 Task: Change theme to luxe.
Action: Mouse moved to (435, 82)
Screenshot: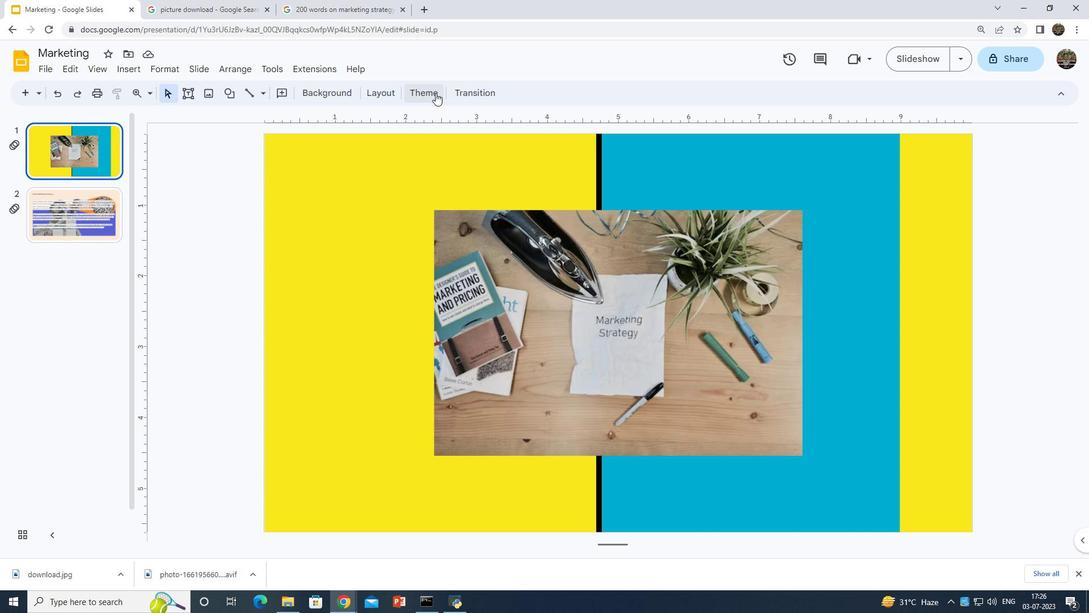 
Action: Mouse pressed left at (435, 82)
Screenshot: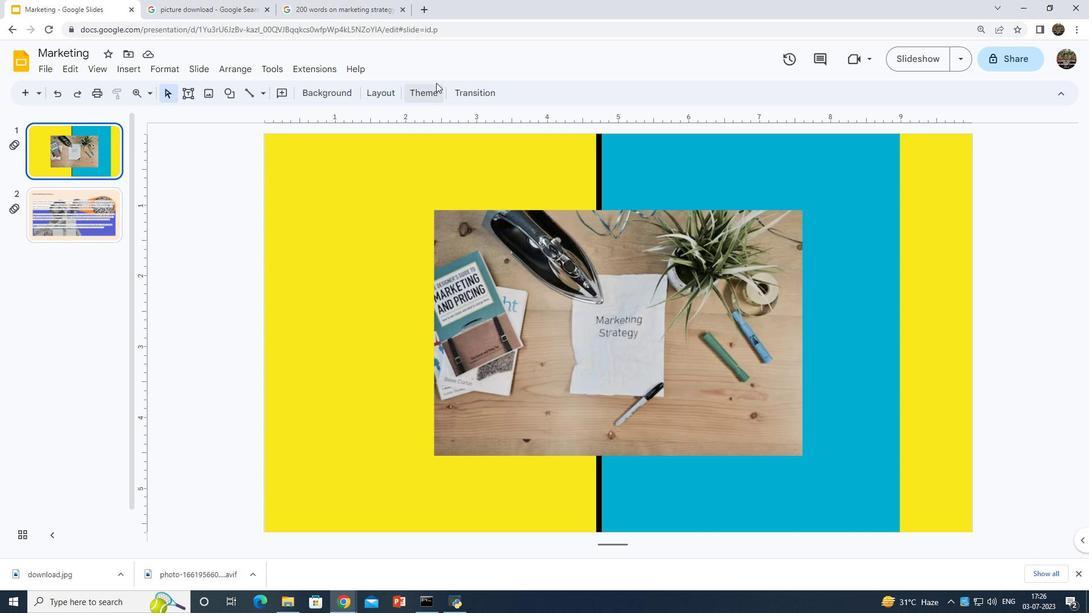 
Action: Mouse moved to (428, 93)
Screenshot: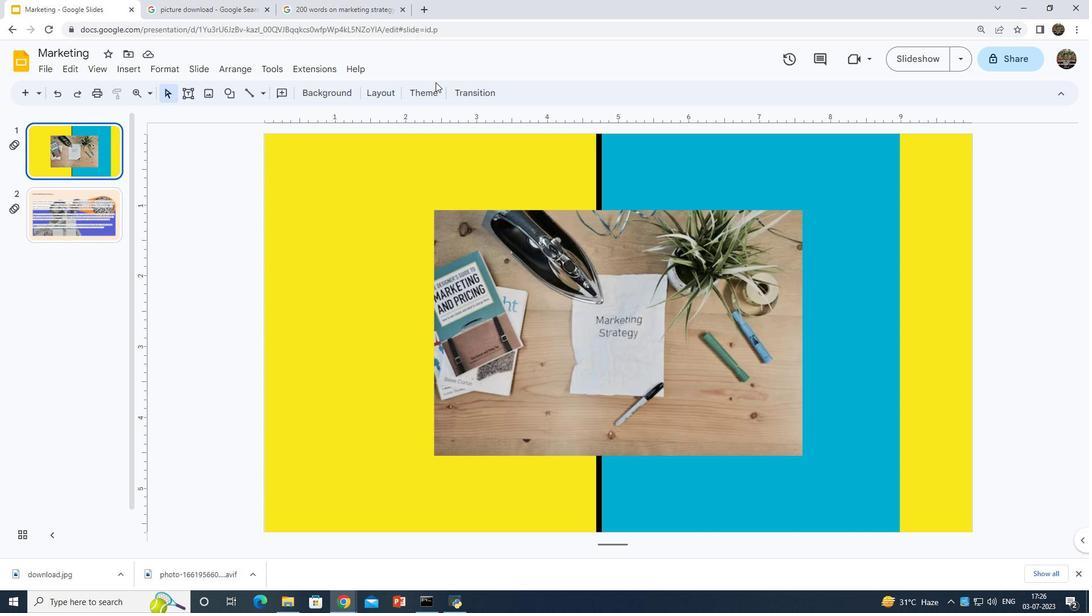 
Action: Mouse pressed left at (428, 93)
Screenshot: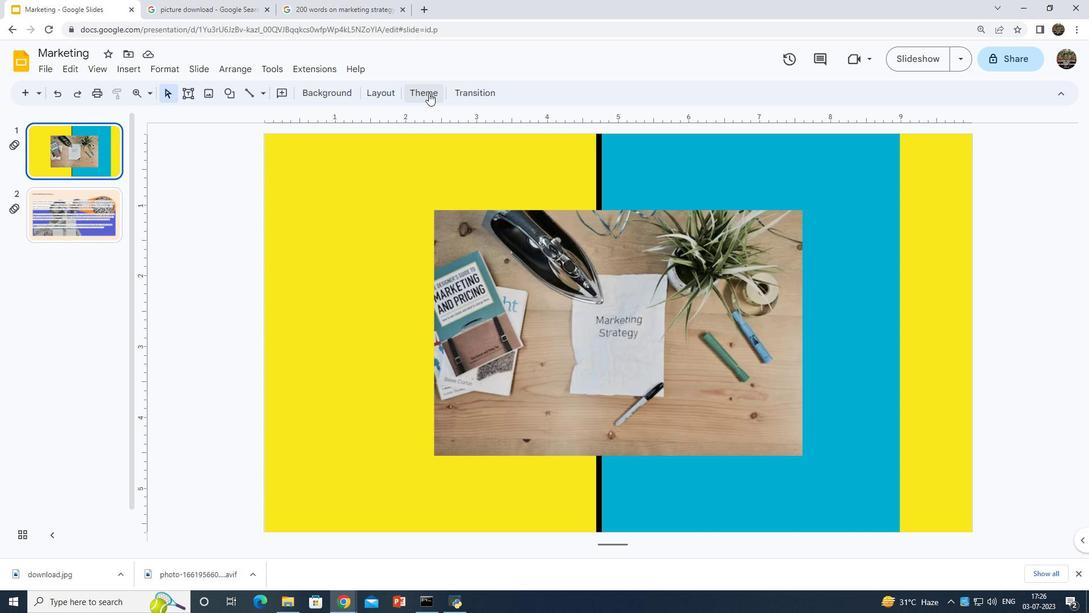 
Action: Mouse moved to (996, 296)
Screenshot: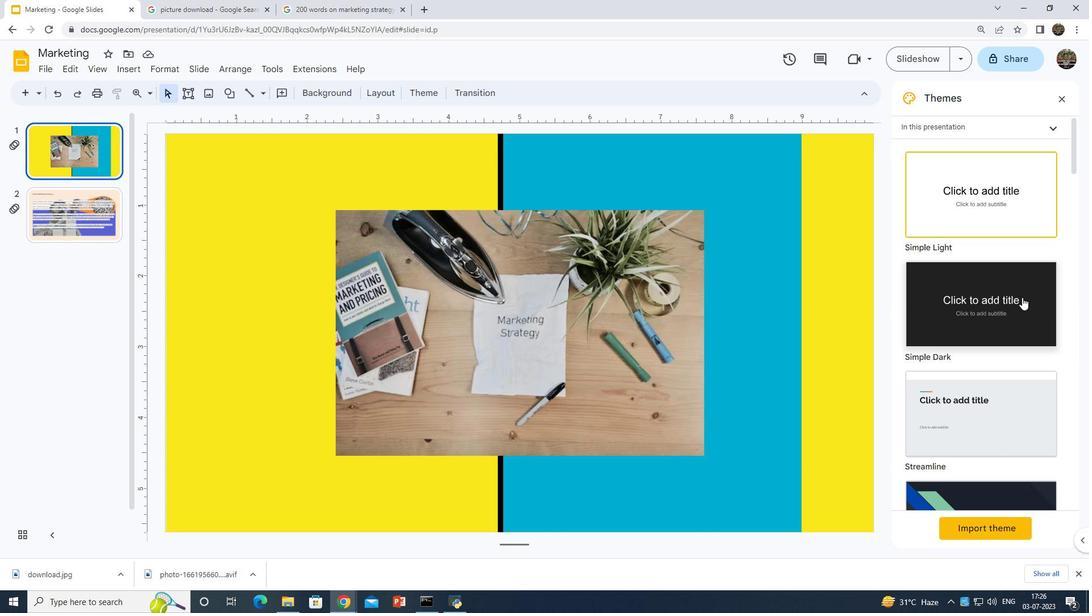 
Action: Mouse scrolled (996, 296) with delta (0, 0)
Screenshot: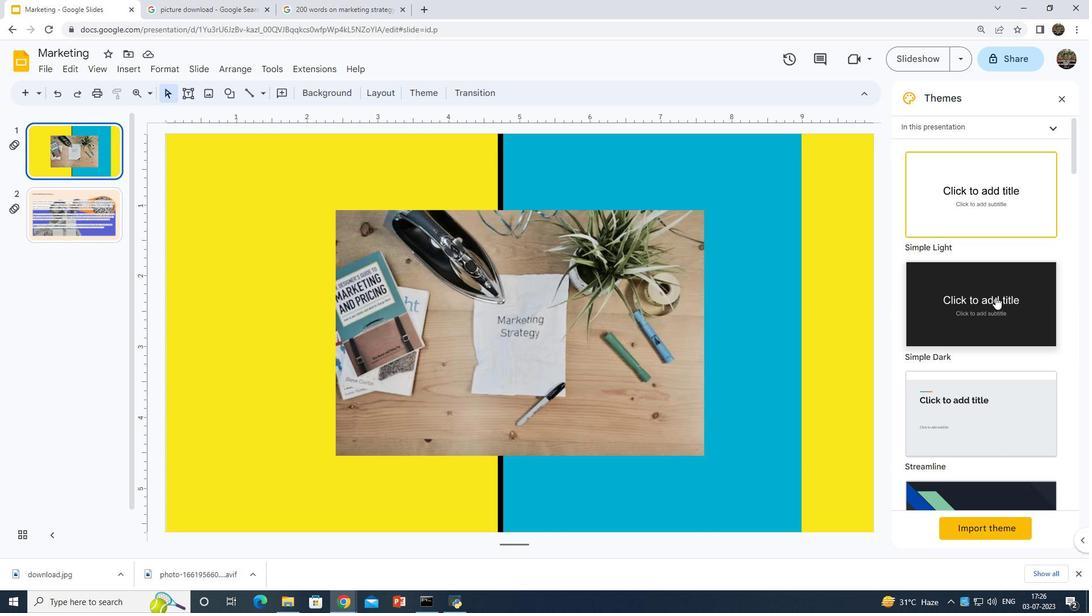 
Action: Mouse scrolled (996, 296) with delta (0, 0)
Screenshot: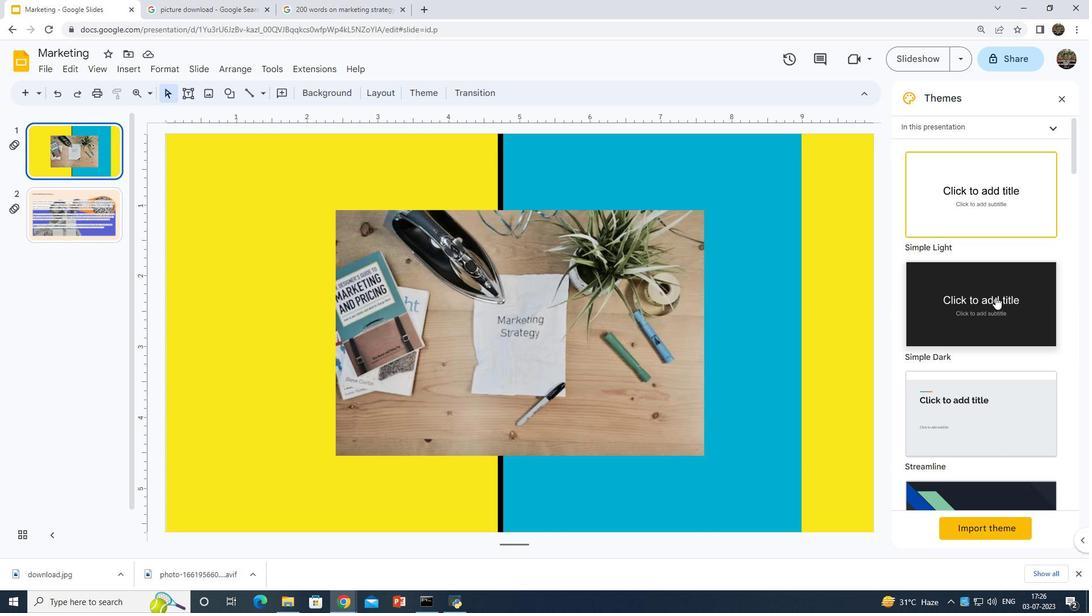 
Action: Mouse scrolled (996, 296) with delta (0, 0)
Screenshot: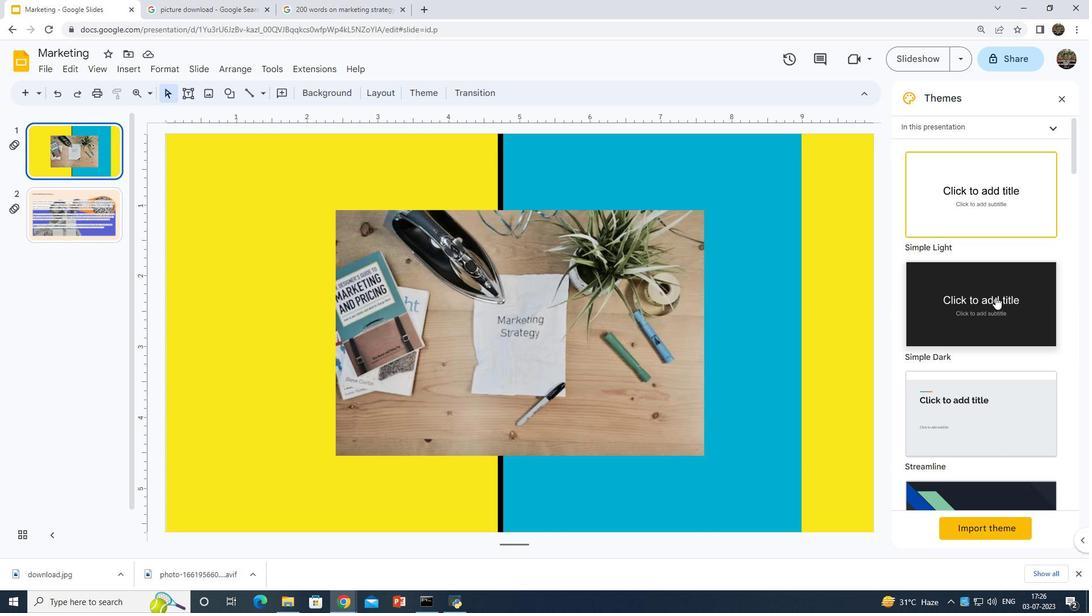 
Action: Mouse scrolled (996, 296) with delta (0, 0)
Screenshot: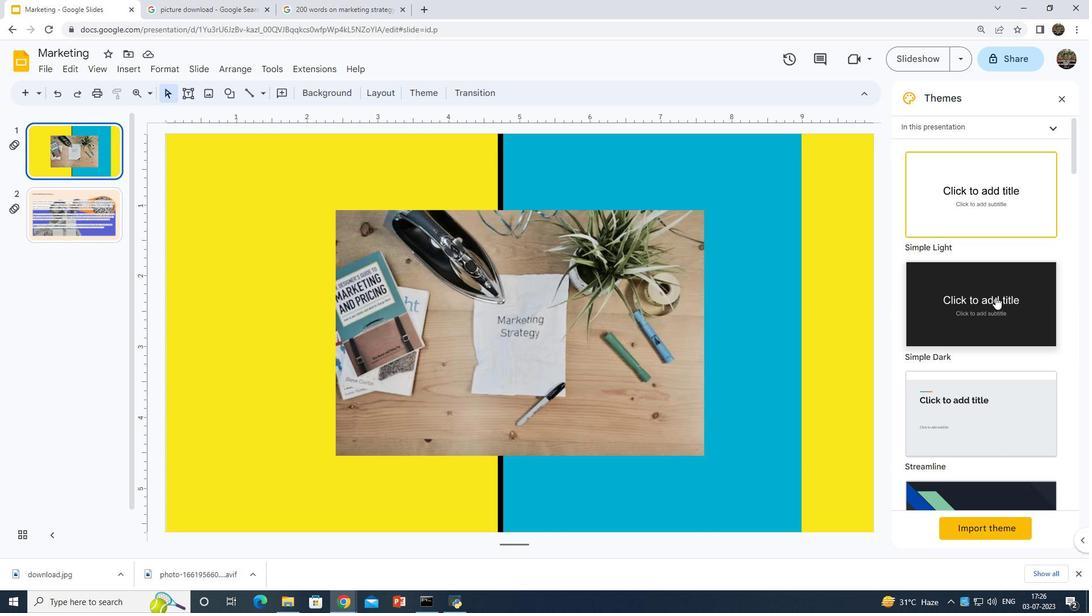 
Action: Mouse scrolled (996, 296) with delta (0, 0)
Screenshot: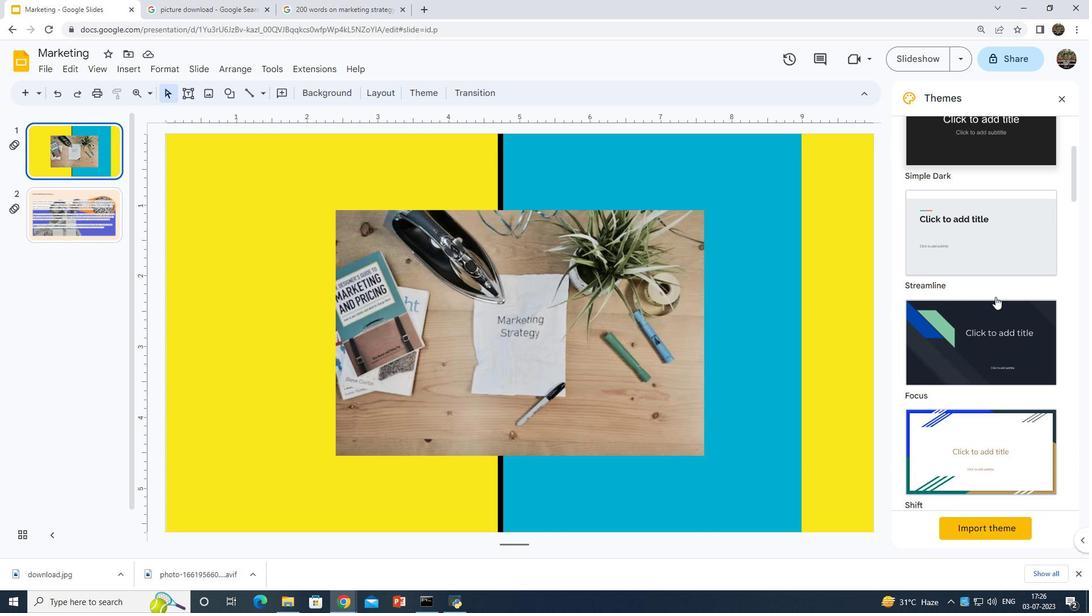 
Action: Mouse scrolled (996, 296) with delta (0, 0)
Screenshot: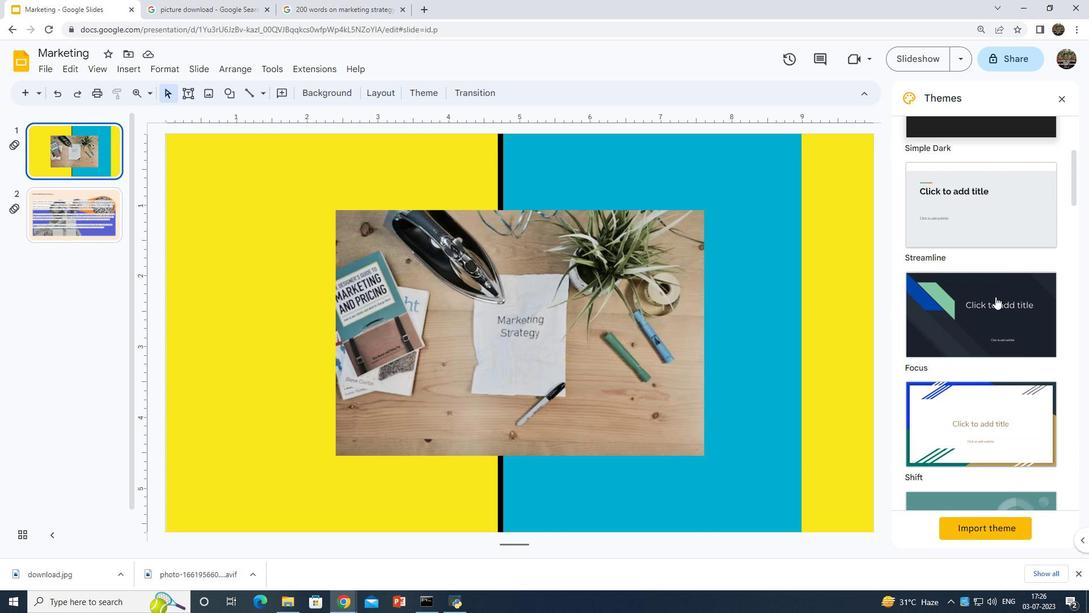 
Action: Mouse scrolled (996, 296) with delta (0, 0)
Screenshot: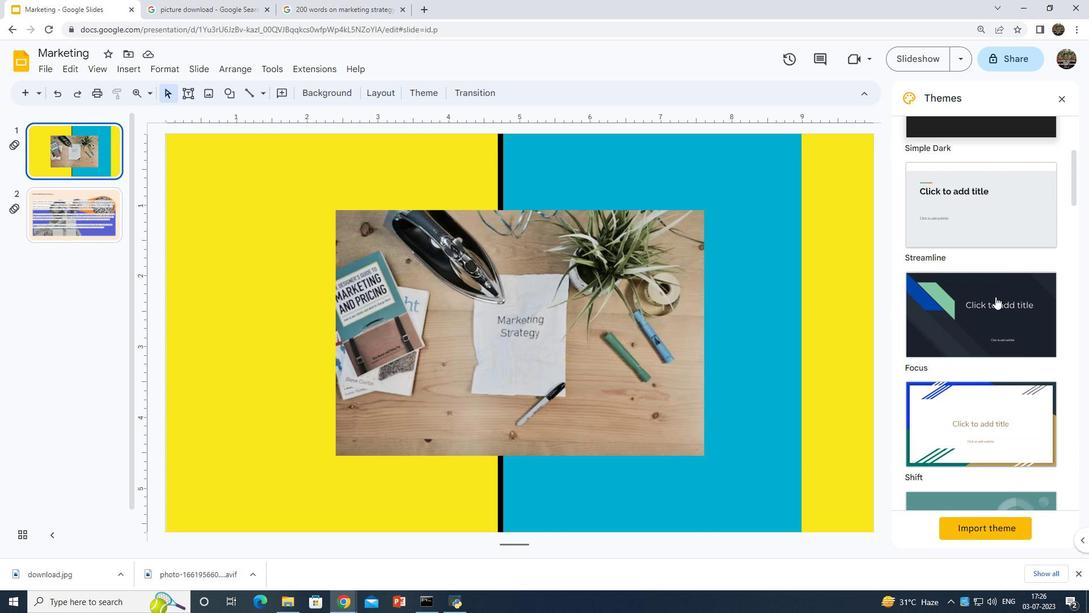 
Action: Mouse scrolled (996, 296) with delta (0, 0)
Screenshot: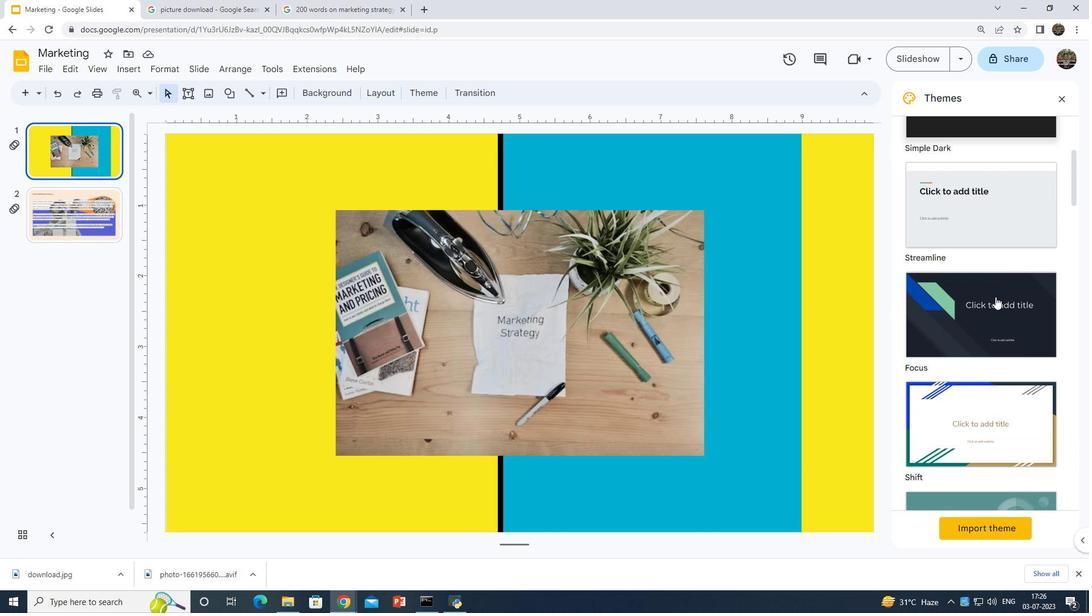 
Action: Mouse scrolled (996, 296) with delta (0, 0)
Screenshot: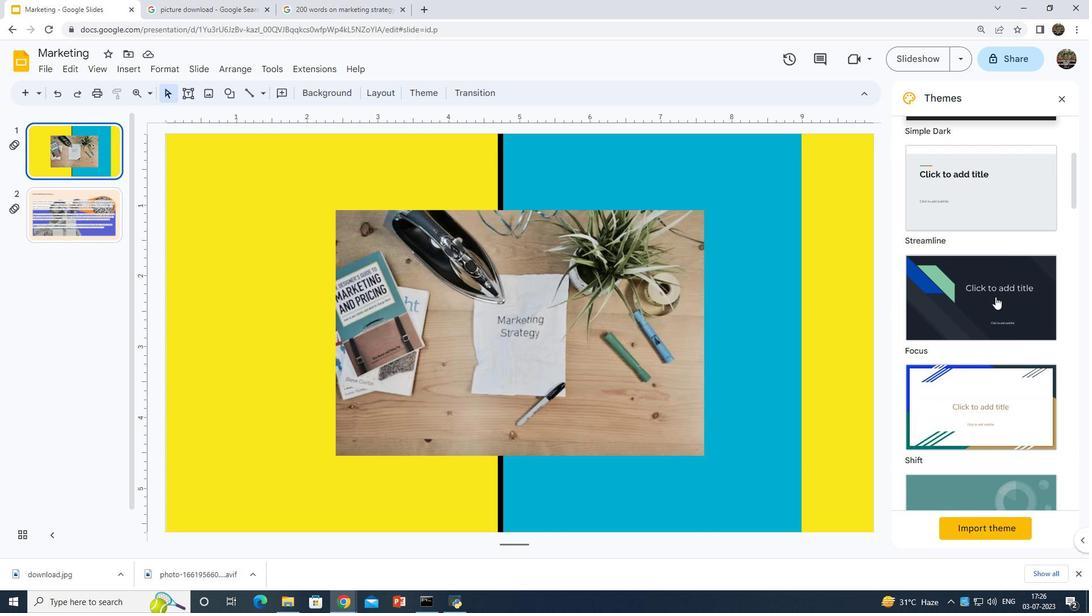 
Action: Mouse scrolled (996, 296) with delta (0, 0)
Screenshot: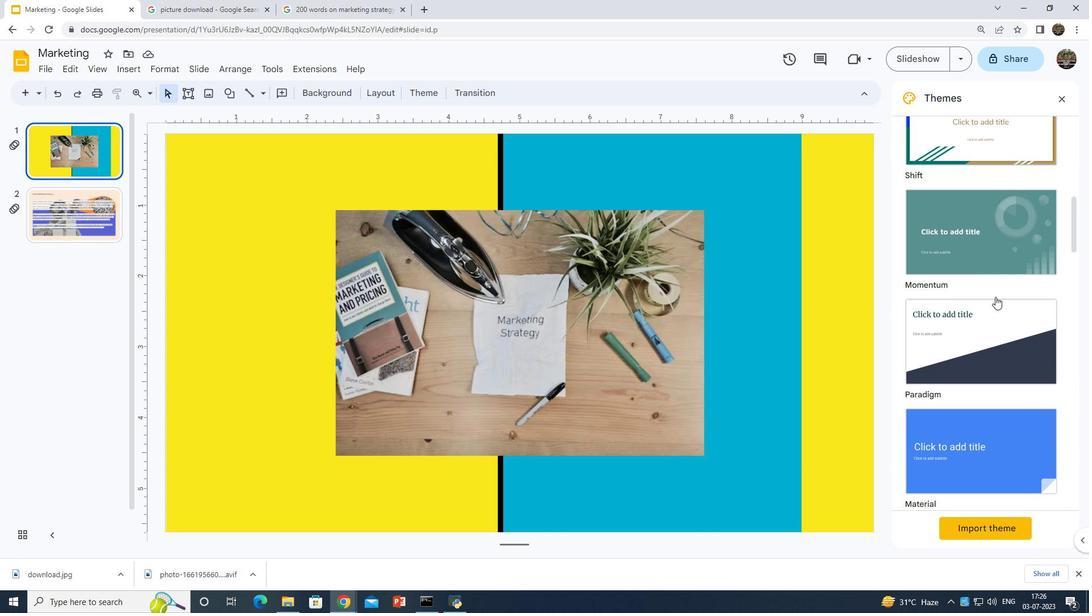 
Action: Mouse scrolled (996, 296) with delta (0, 0)
Screenshot: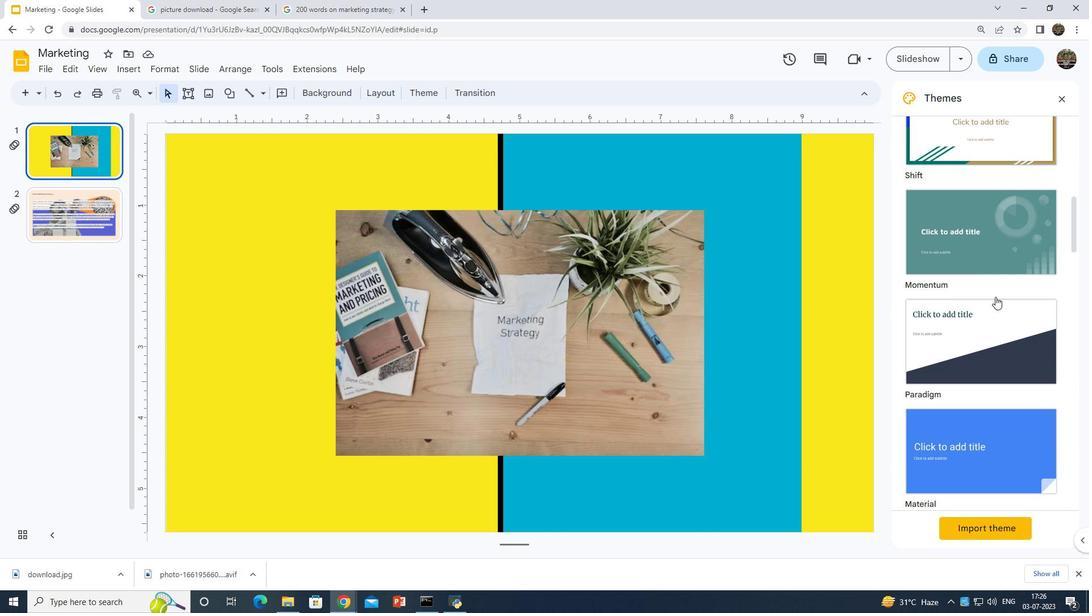 
Action: Mouse scrolled (996, 296) with delta (0, 0)
Screenshot: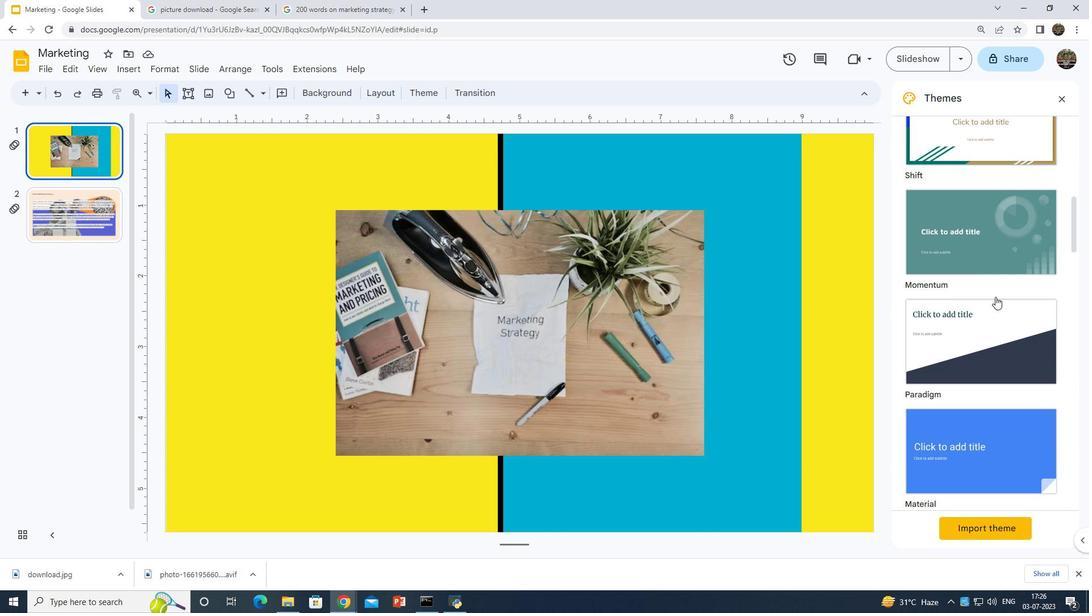 
Action: Mouse scrolled (996, 296) with delta (0, 0)
Screenshot: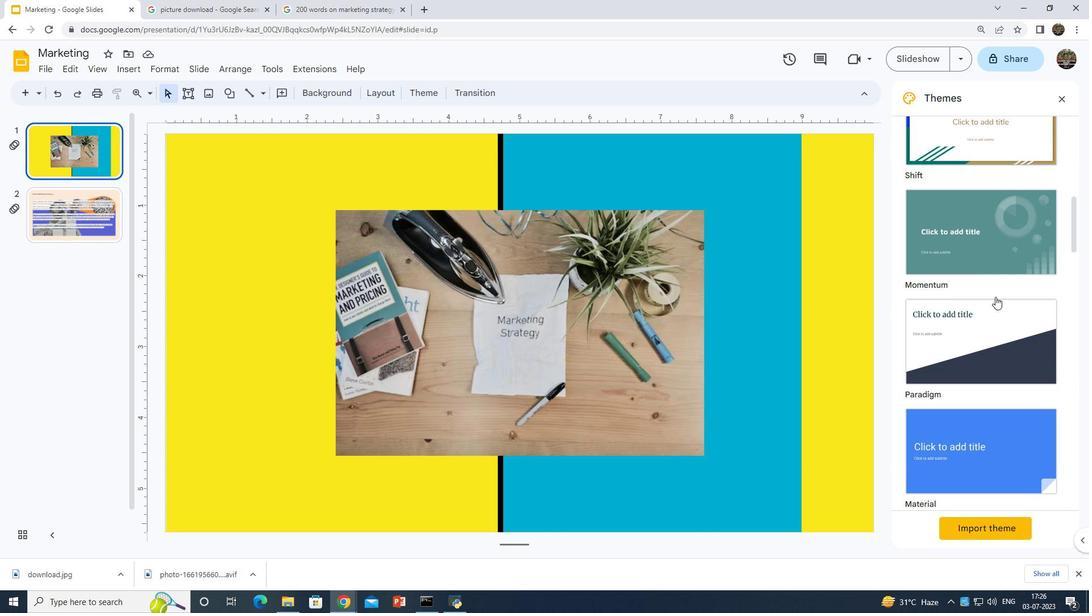 
Action: Mouse scrolled (996, 296) with delta (0, 0)
Screenshot: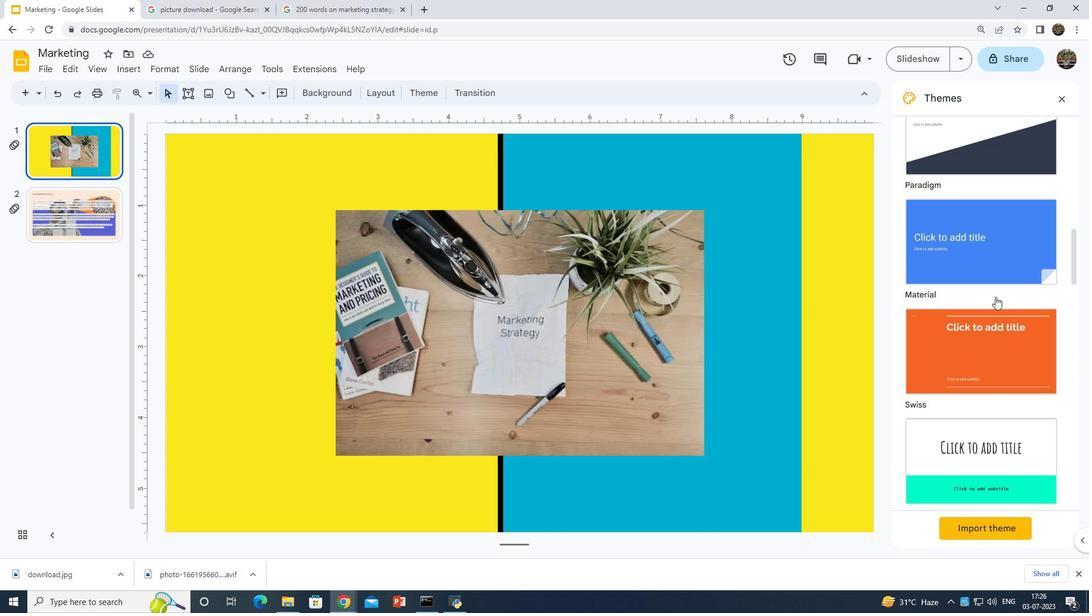 
Action: Mouse scrolled (996, 296) with delta (0, 0)
Screenshot: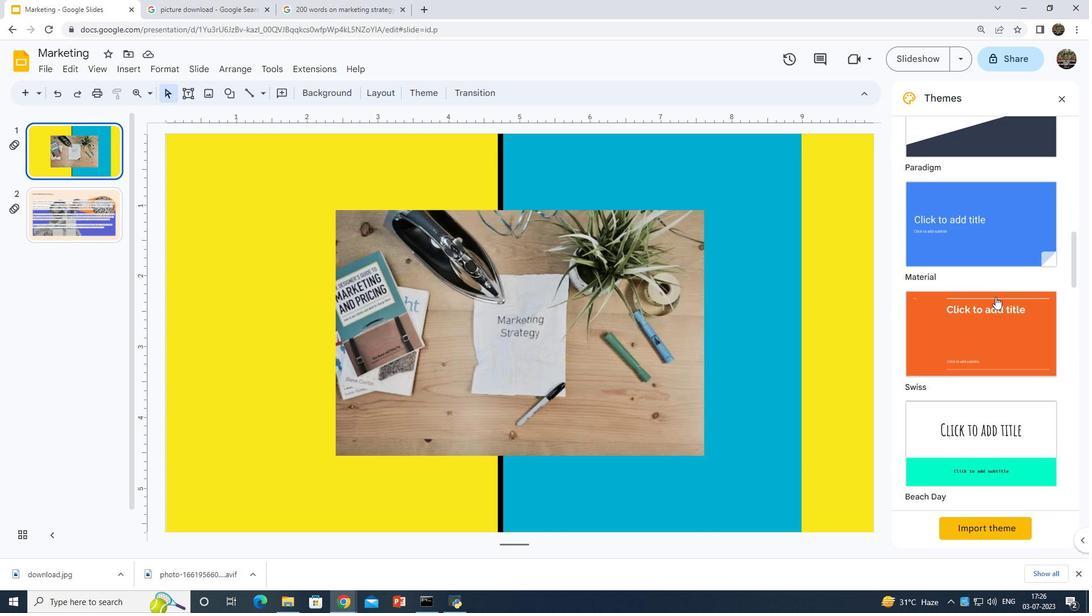 
Action: Mouse scrolled (996, 296) with delta (0, 0)
Screenshot: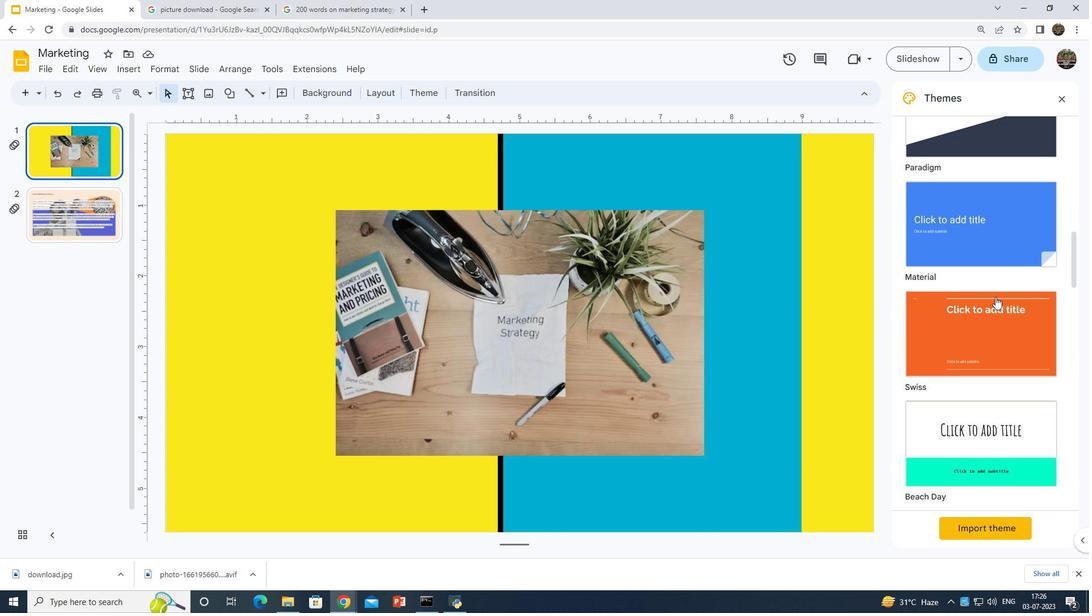 
Action: Mouse scrolled (996, 296) with delta (0, 0)
Screenshot: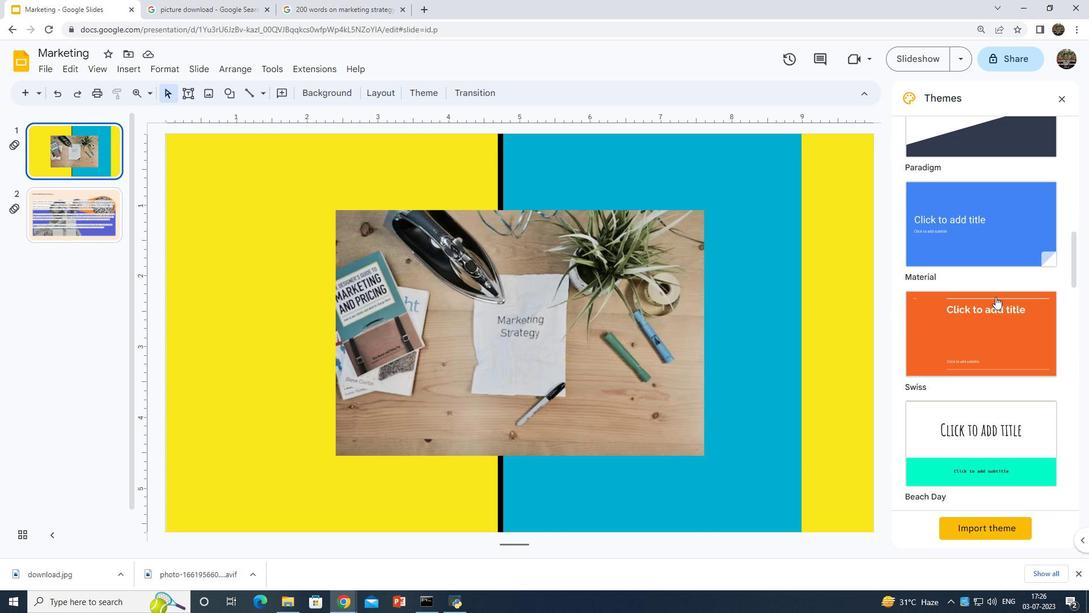 
Action: Mouse scrolled (996, 296) with delta (0, 0)
Screenshot: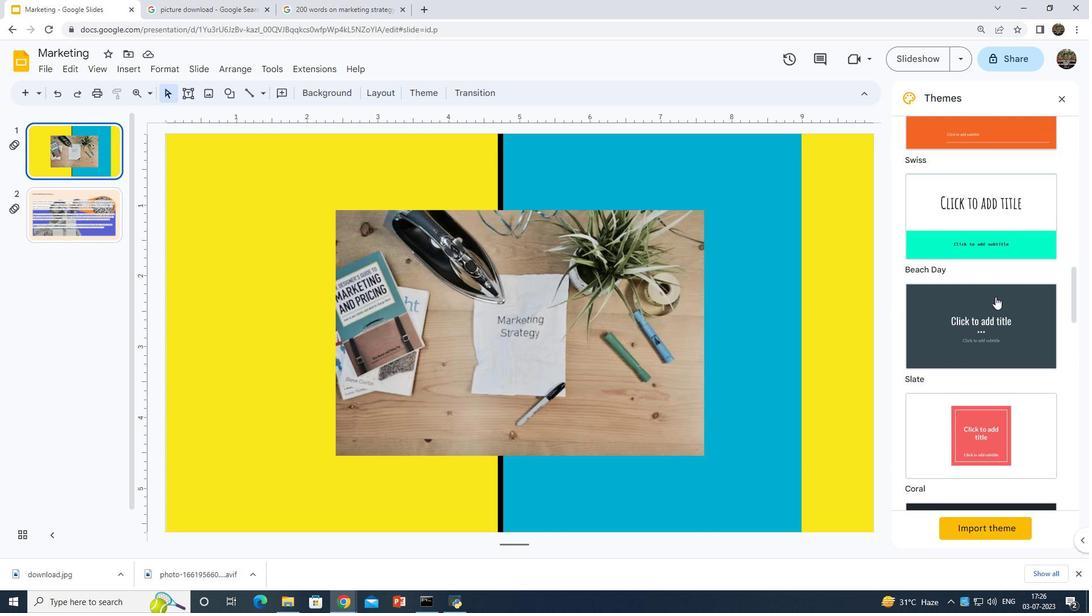 
Action: Mouse scrolled (996, 296) with delta (0, 0)
Screenshot: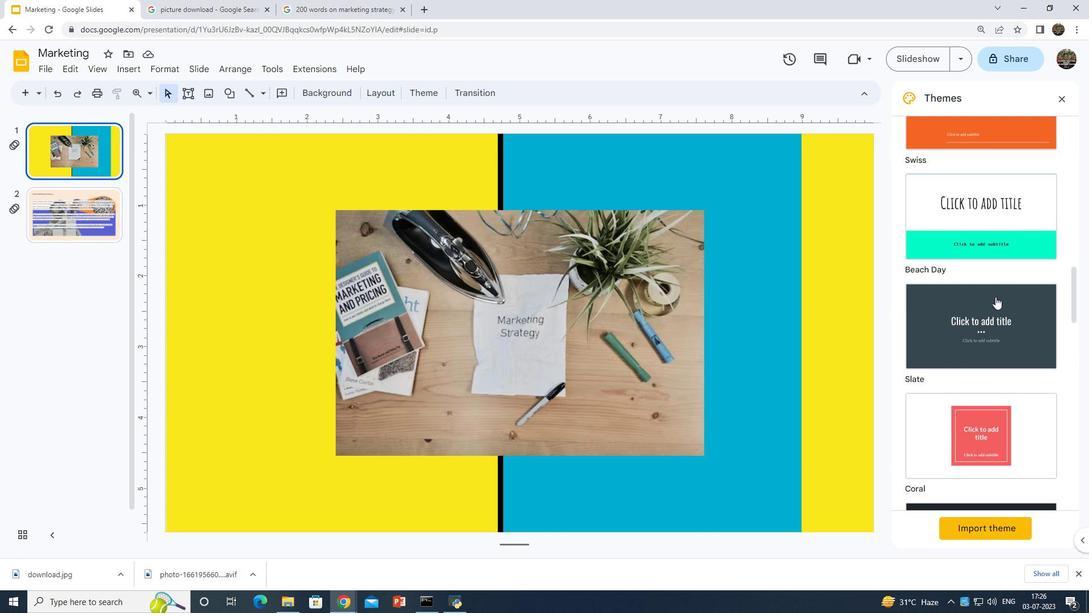 
Action: Mouse scrolled (996, 296) with delta (0, 0)
Screenshot: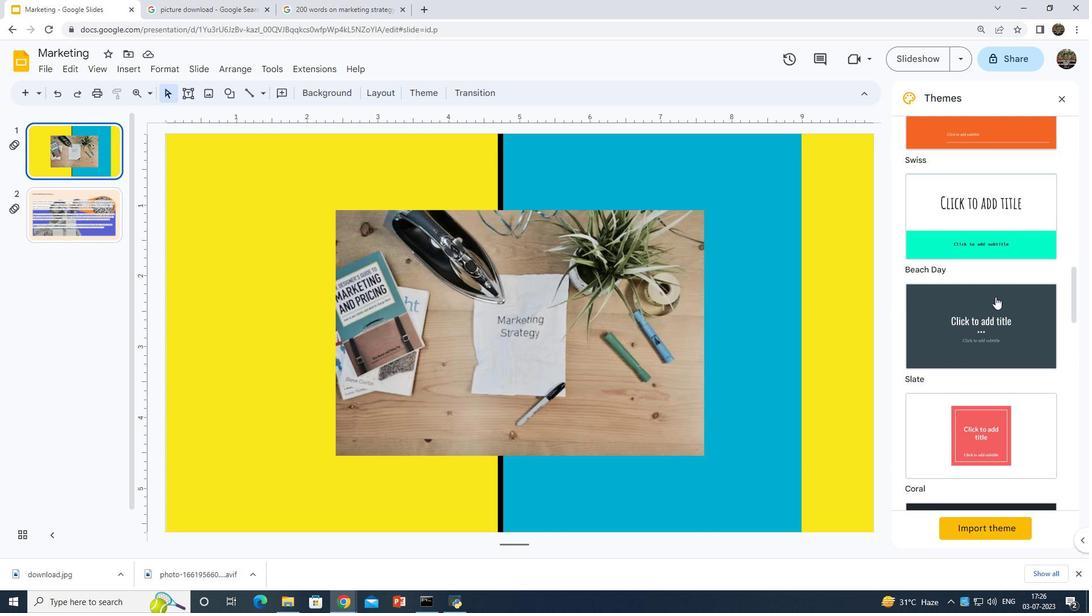 
Action: Mouse moved to (995, 296)
Screenshot: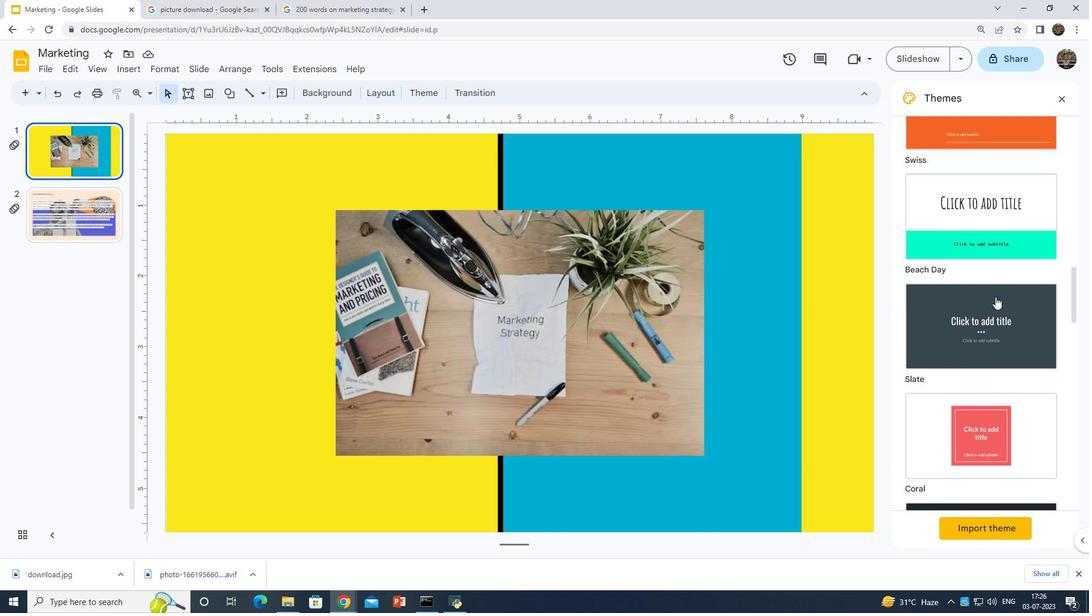 
Action: Mouse scrolled (995, 296) with delta (0, 0)
Screenshot: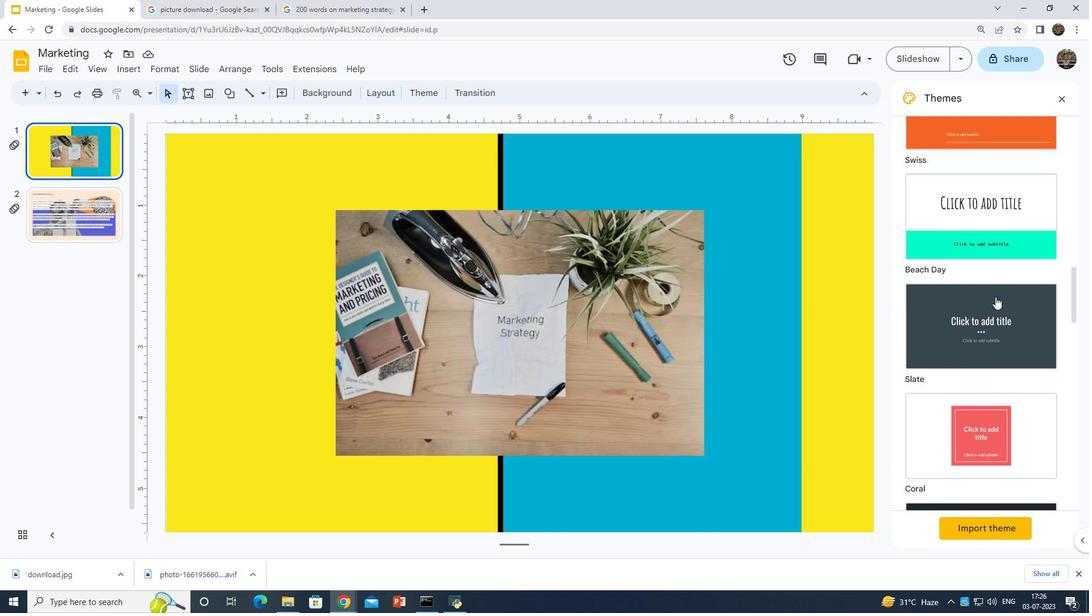
Action: Mouse scrolled (995, 296) with delta (0, 0)
Screenshot: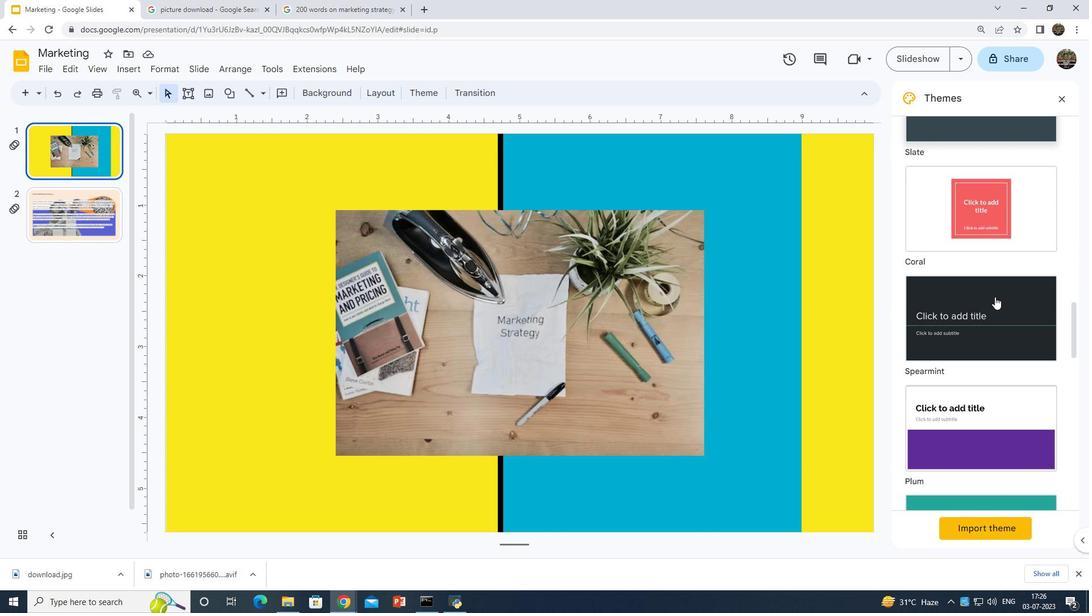 
Action: Mouse scrolled (995, 296) with delta (0, 0)
Screenshot: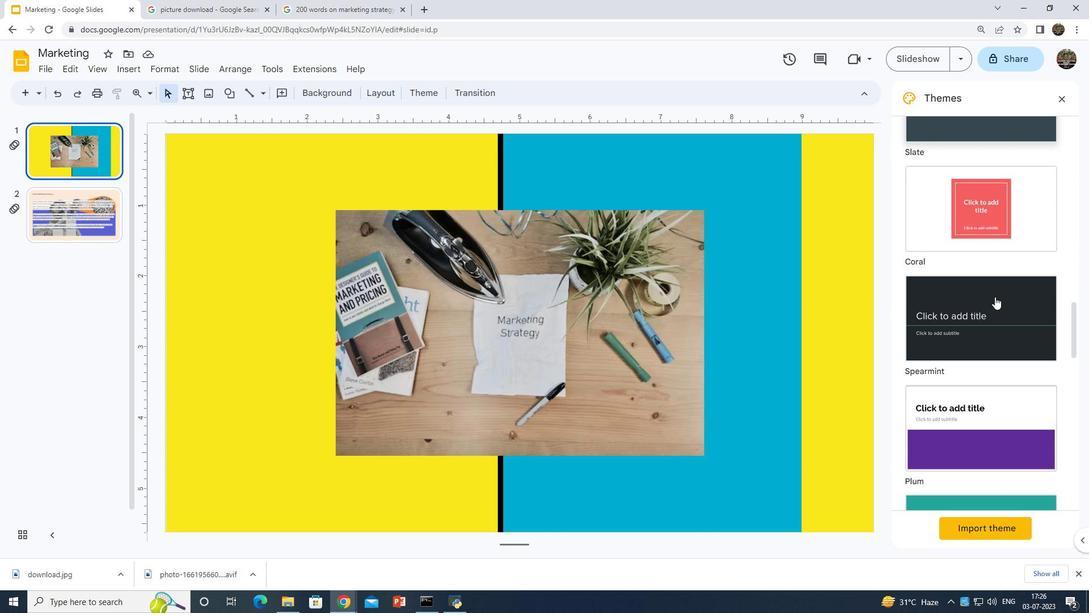 
Action: Mouse scrolled (995, 296) with delta (0, 0)
Screenshot: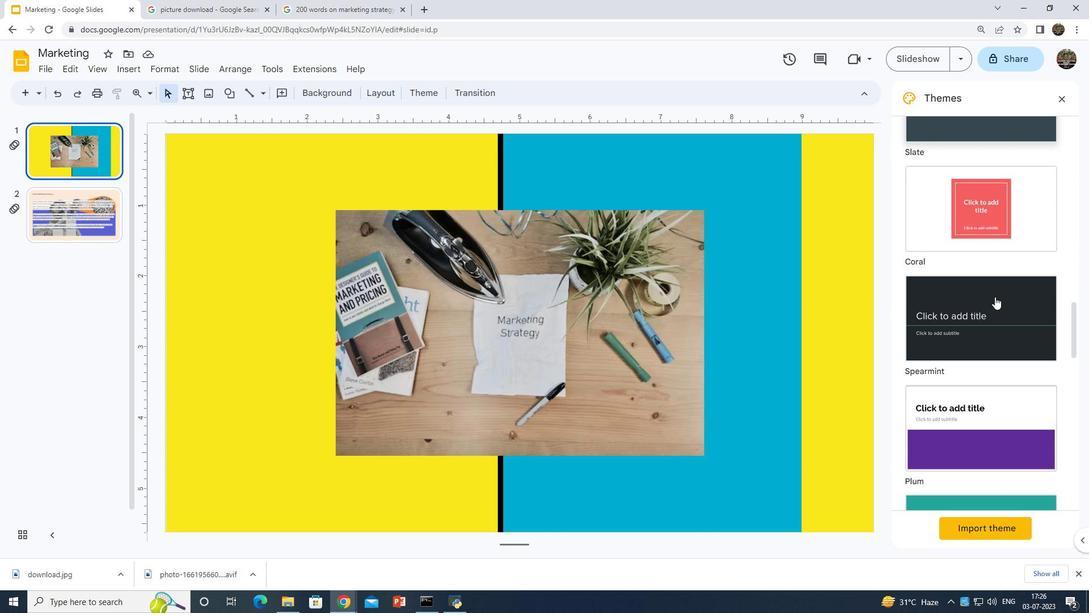 
Action: Mouse scrolled (995, 296) with delta (0, 0)
Screenshot: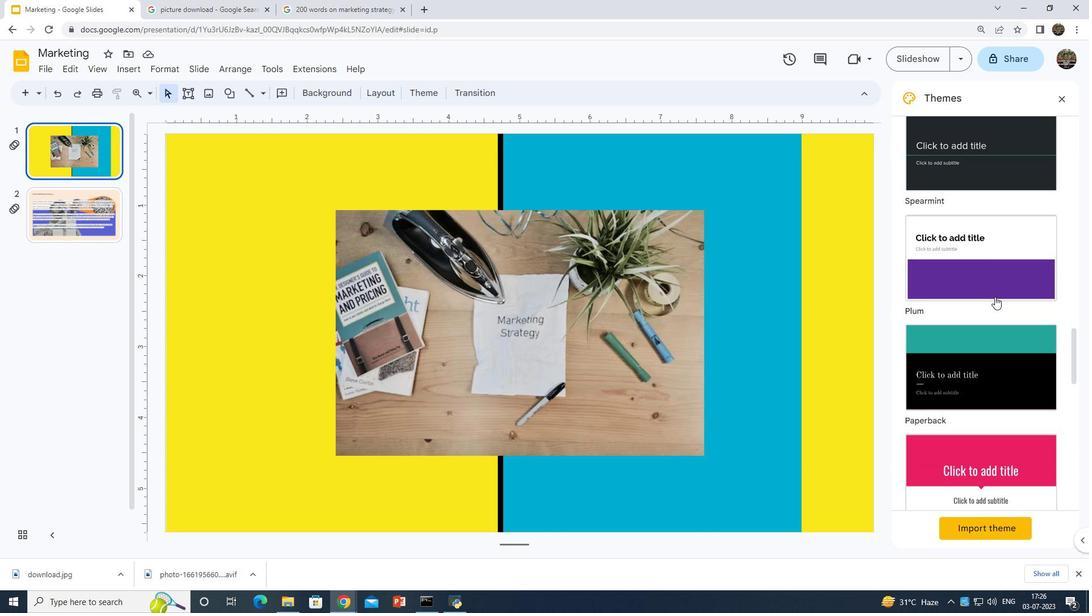 
Action: Mouse scrolled (995, 296) with delta (0, 0)
Screenshot: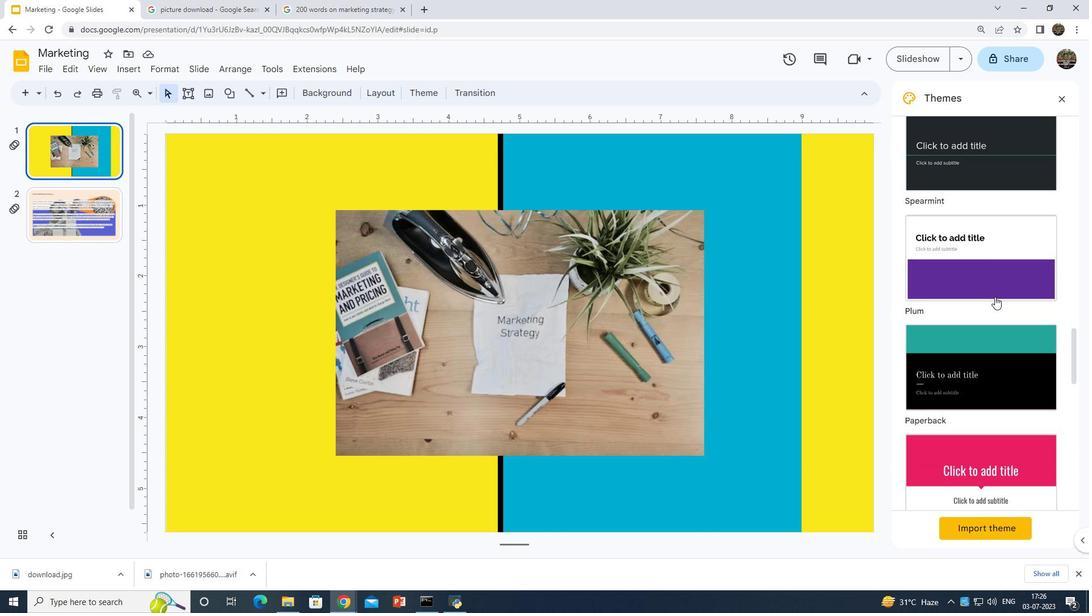 
Action: Mouse scrolled (995, 296) with delta (0, 0)
Screenshot: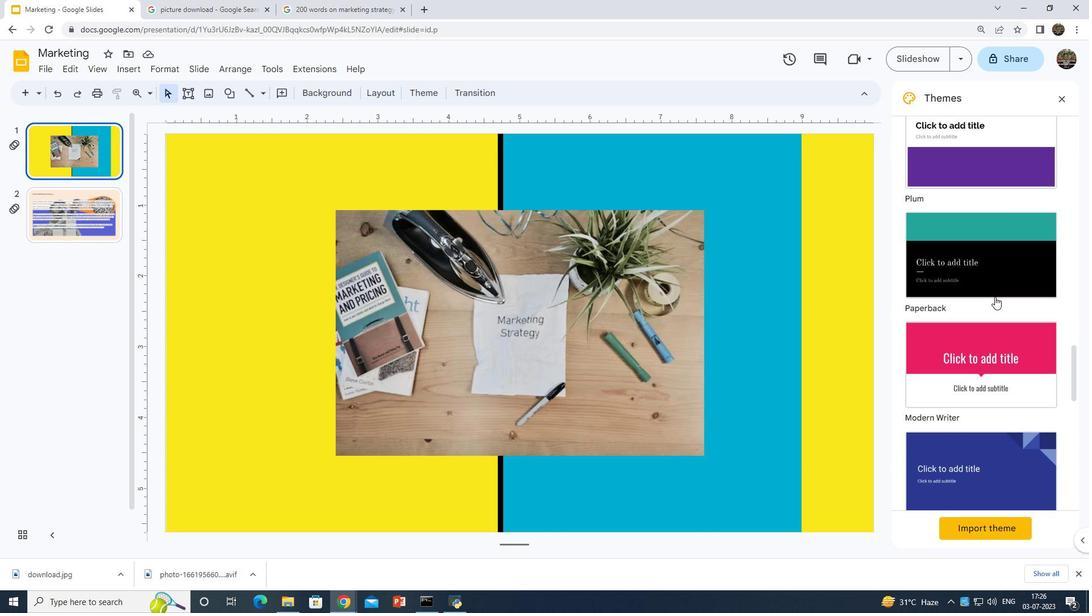 
Action: Mouse scrolled (995, 296) with delta (0, 0)
Screenshot: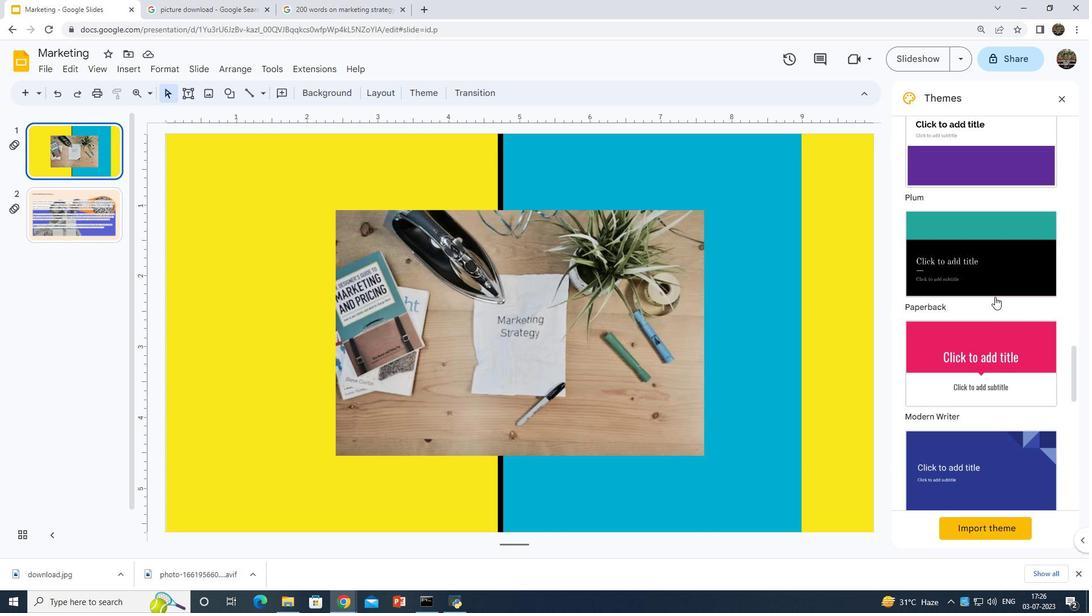 
Action: Mouse scrolled (995, 296) with delta (0, 0)
Screenshot: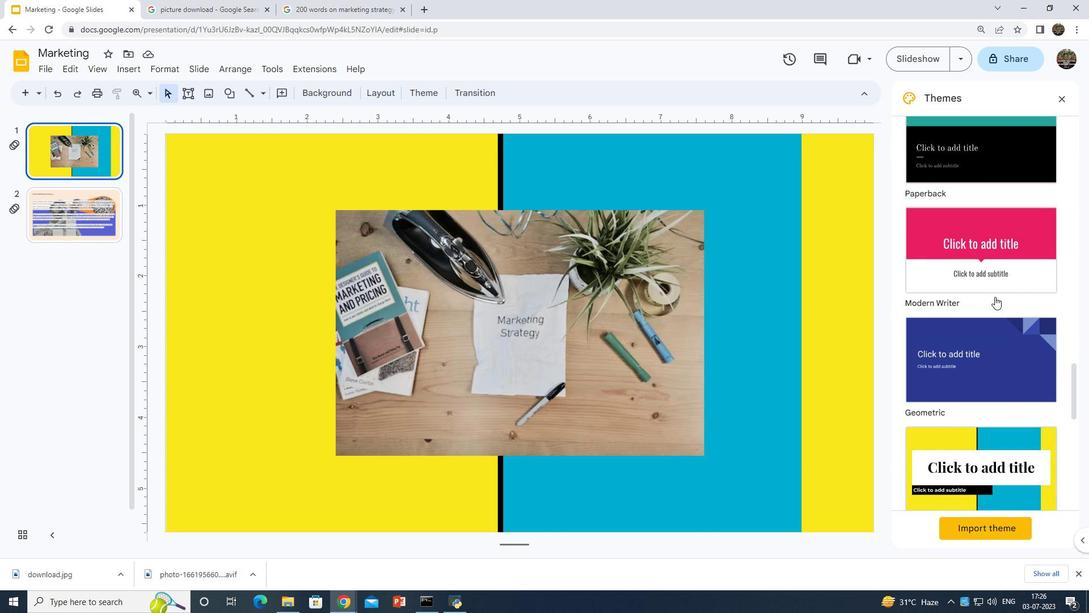 
Action: Mouse scrolled (995, 296) with delta (0, 0)
Screenshot: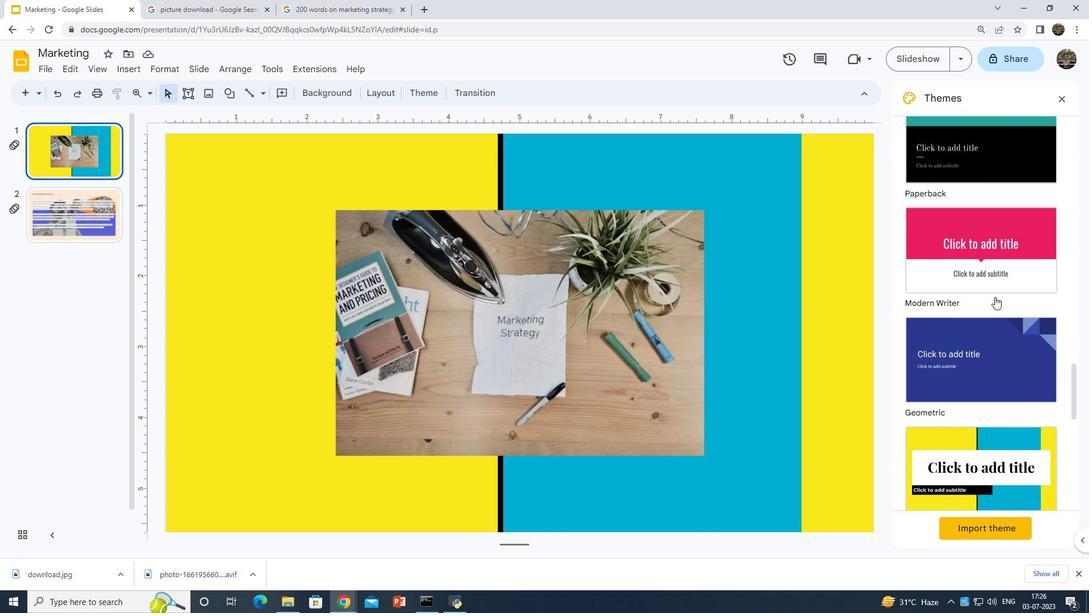 
Action: Mouse scrolled (995, 296) with delta (0, 0)
Screenshot: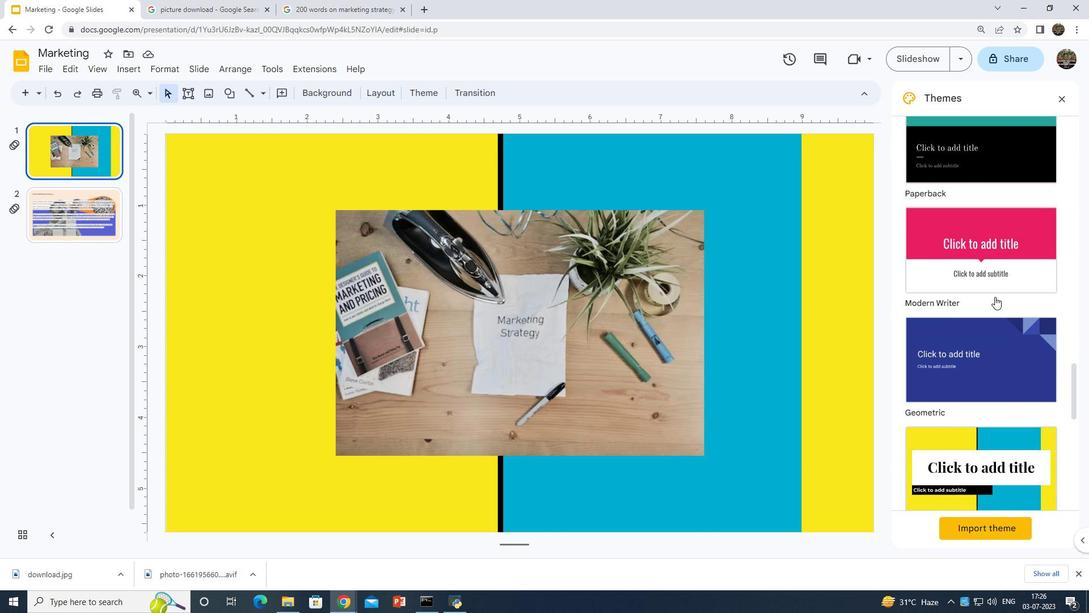 
Action: Mouse scrolled (995, 296) with delta (0, 0)
Screenshot: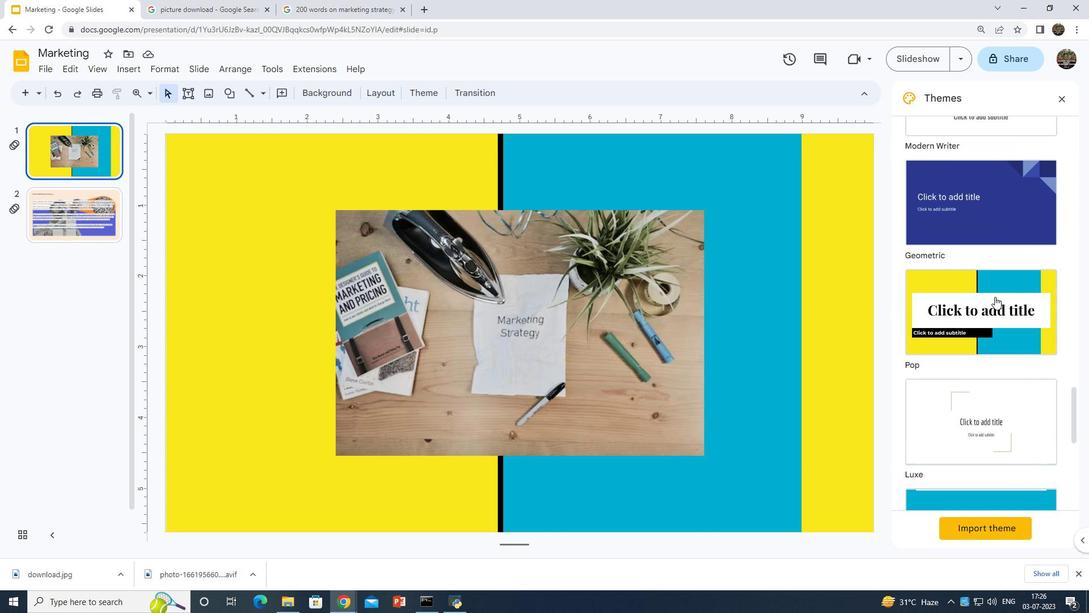 
Action: Mouse scrolled (995, 296) with delta (0, 0)
Screenshot: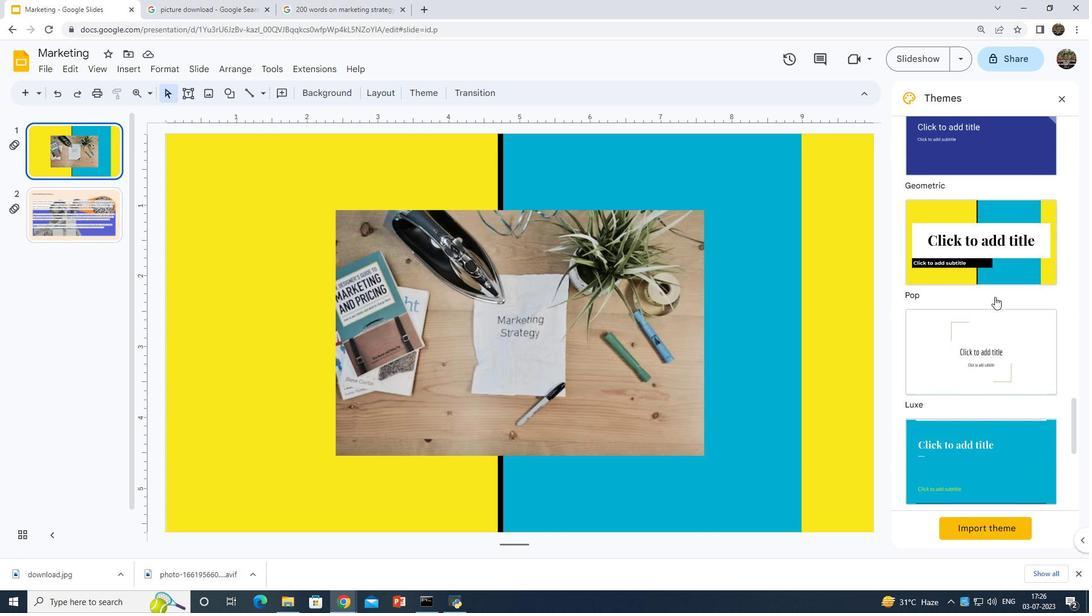 
Action: Mouse pressed left at (995, 296)
Screenshot: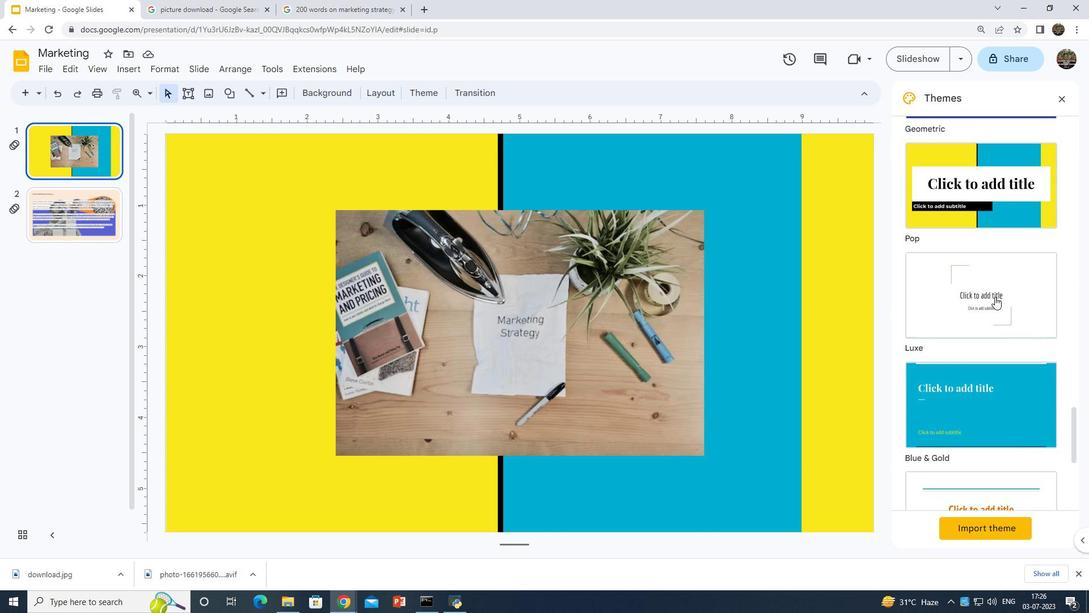 
